 Task: Add Attachment from Google Drive to Card Card0000000399 in Board Board0000000100 in Workspace WS0000000034 in Trello. Add Cover Orange to Card Card0000000399 in Board Board0000000100 in Workspace WS0000000034 in Trello. Add "Add Label …" with "Title" Title0000000399 to Button Button0000000399 to Card Card0000000399 in Board Board0000000100 in Workspace WS0000000034 in Trello. Add Description DS0000000399 to Card Card0000000399 in Board Board0000000100 in Workspace WS0000000034 in Trello. Add Comment CM0000000399 to Card Card0000000399 in Board Board0000000100 in Workspace WS0000000034 in Trello
Action: Mouse moved to (494, 519)
Screenshot: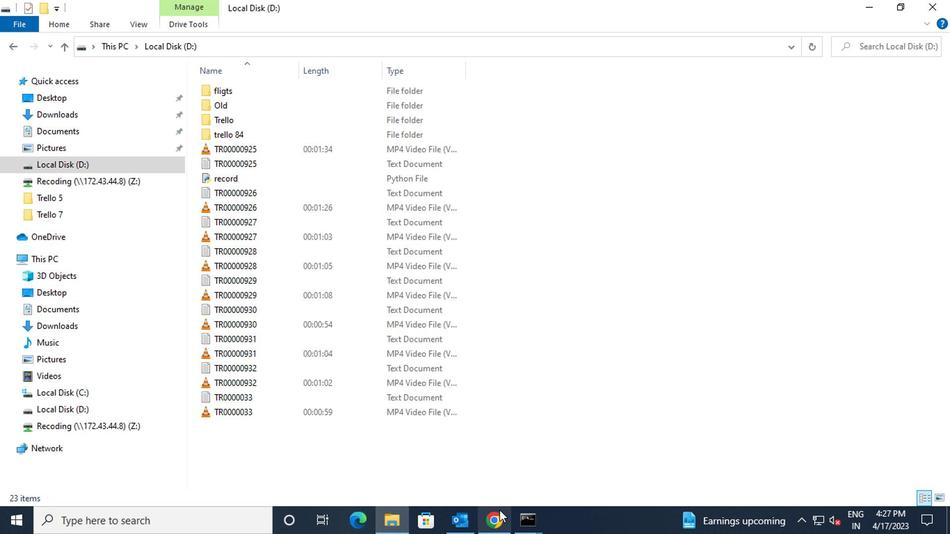 
Action: Mouse pressed left at (494, 519)
Screenshot: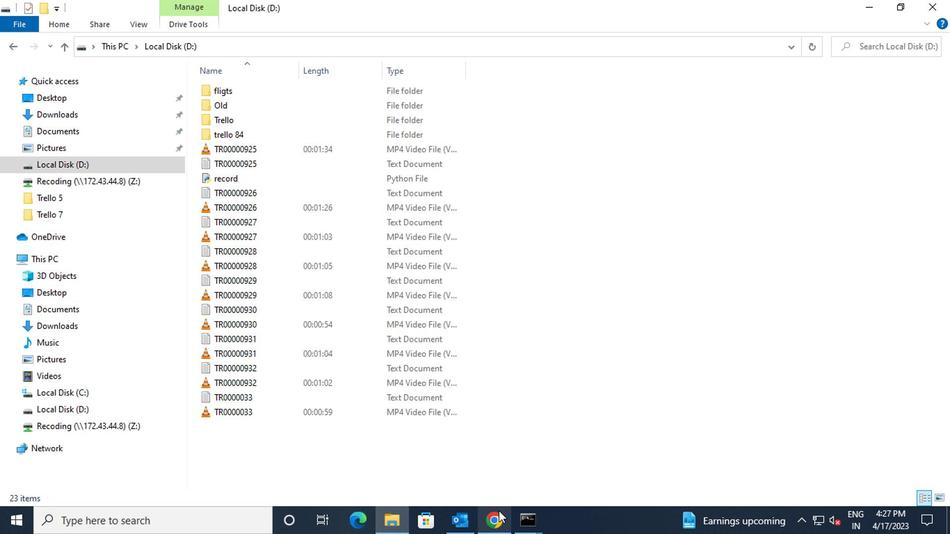 
Action: Mouse moved to (322, 386)
Screenshot: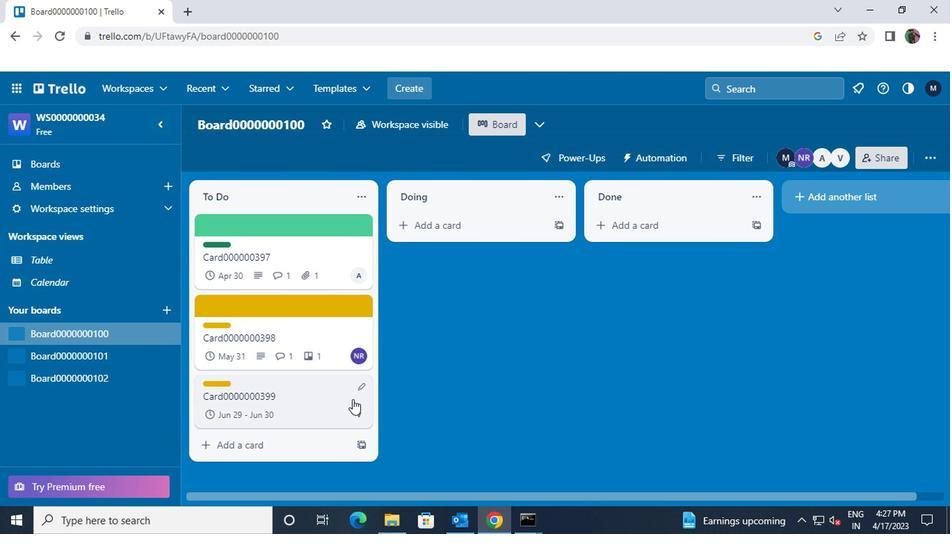 
Action: Mouse pressed left at (322, 386)
Screenshot: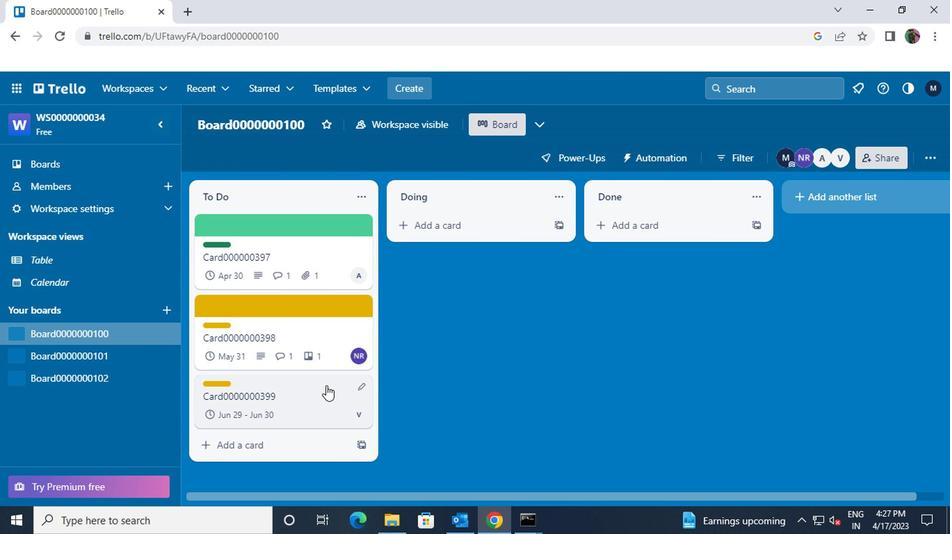 
Action: Mouse moved to (641, 304)
Screenshot: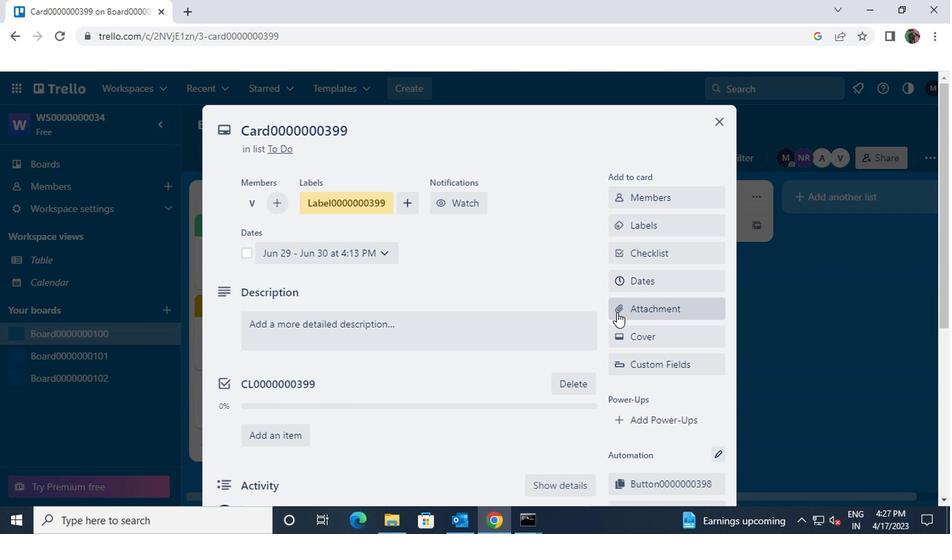 
Action: Mouse pressed left at (641, 304)
Screenshot: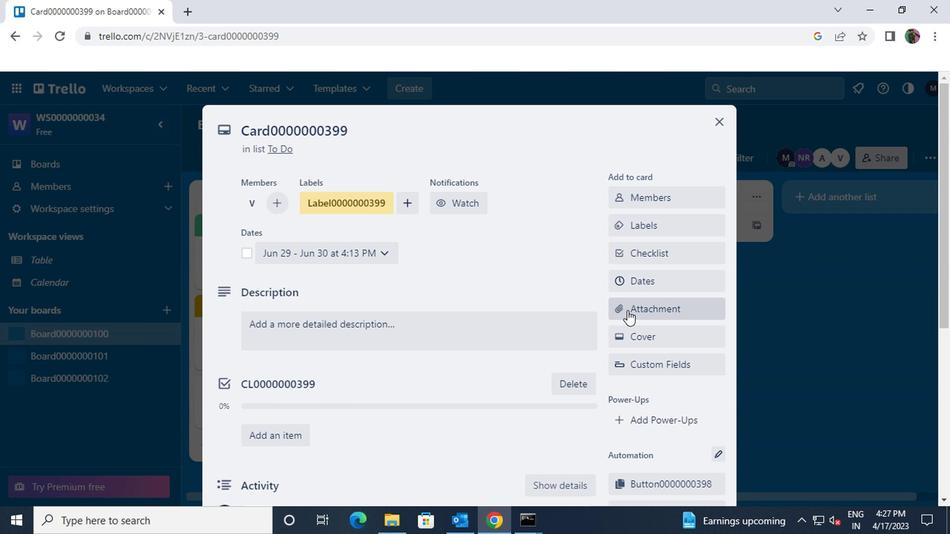 
Action: Mouse moved to (631, 192)
Screenshot: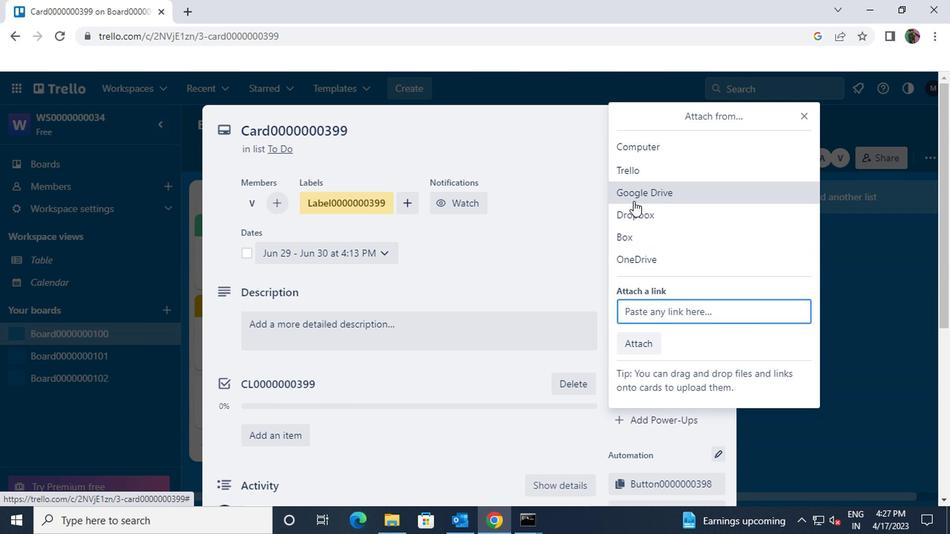 
Action: Mouse pressed left at (631, 192)
Screenshot: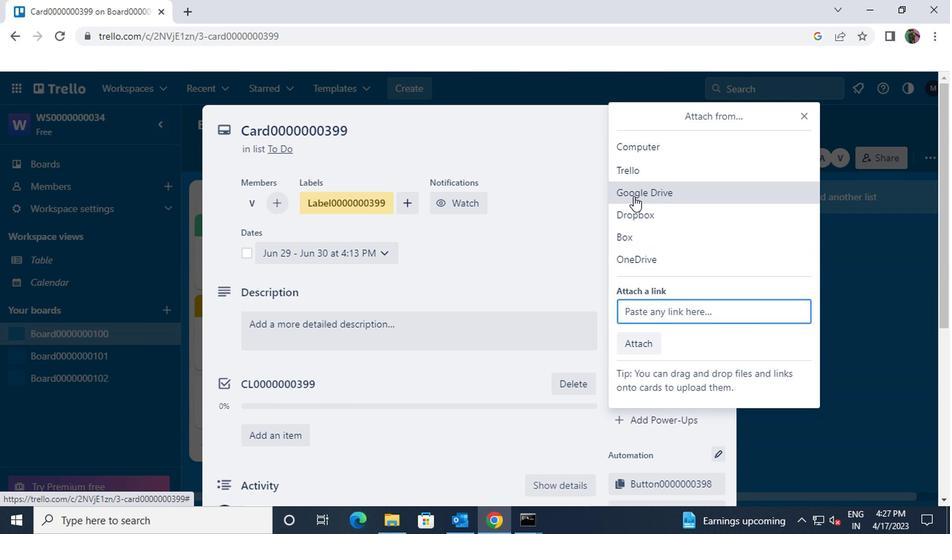 
Action: Mouse moved to (673, 397)
Screenshot: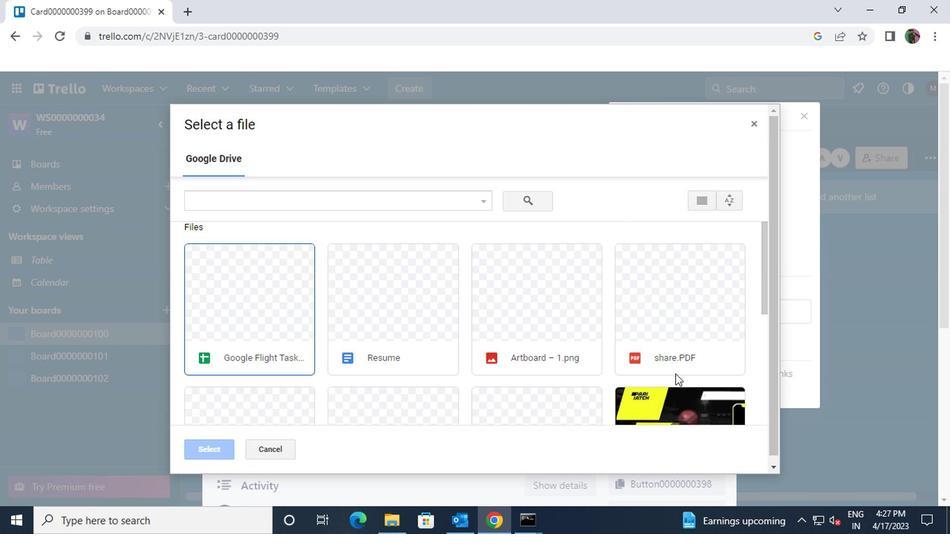 
Action: Mouse pressed left at (673, 397)
Screenshot: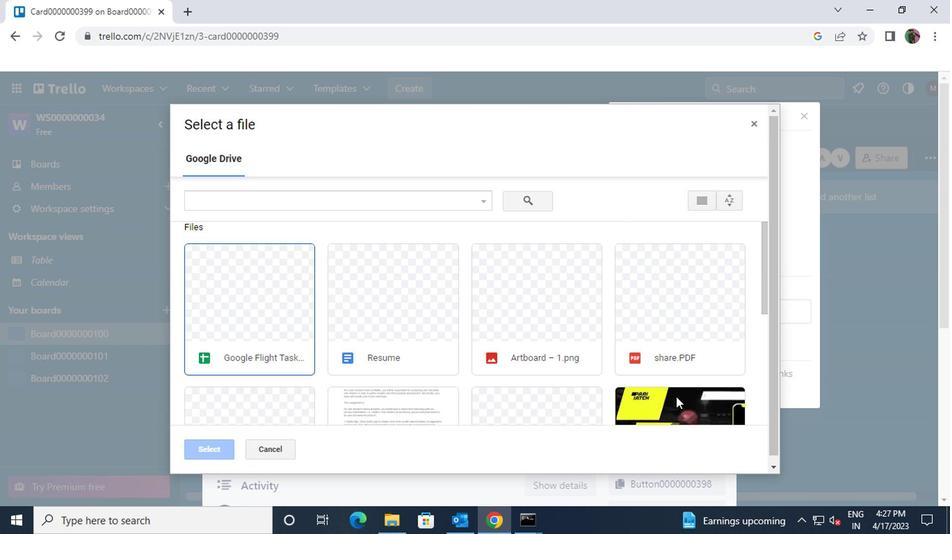 
Action: Mouse moved to (195, 454)
Screenshot: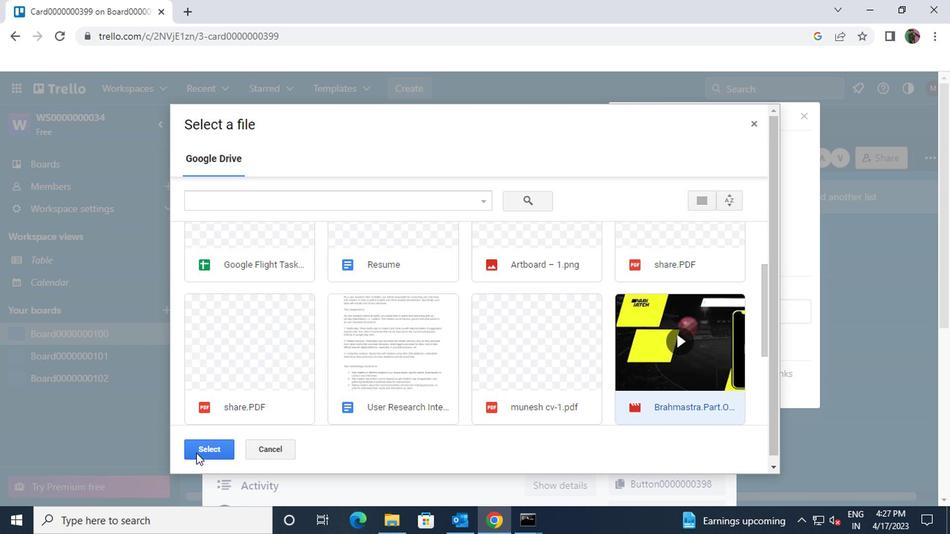 
Action: Mouse pressed left at (195, 454)
Screenshot: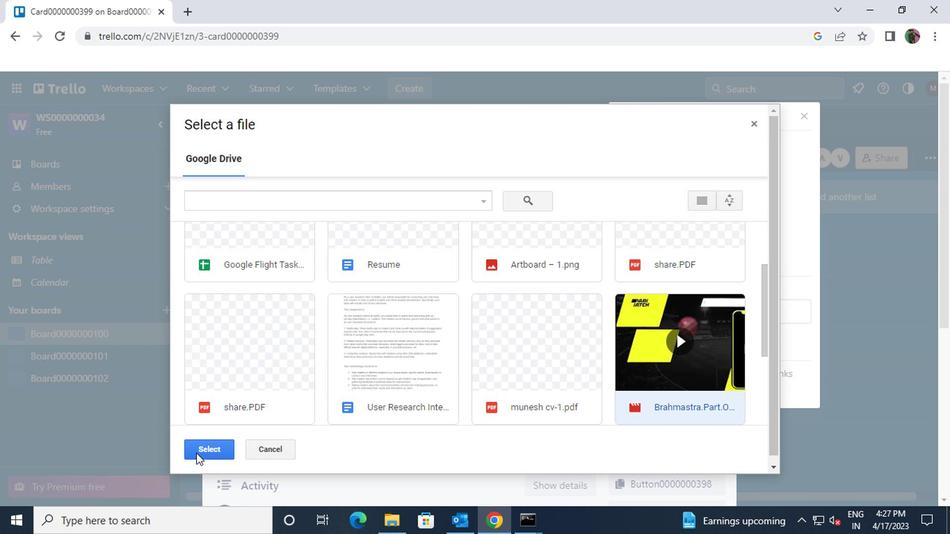 
Action: Mouse moved to (657, 338)
Screenshot: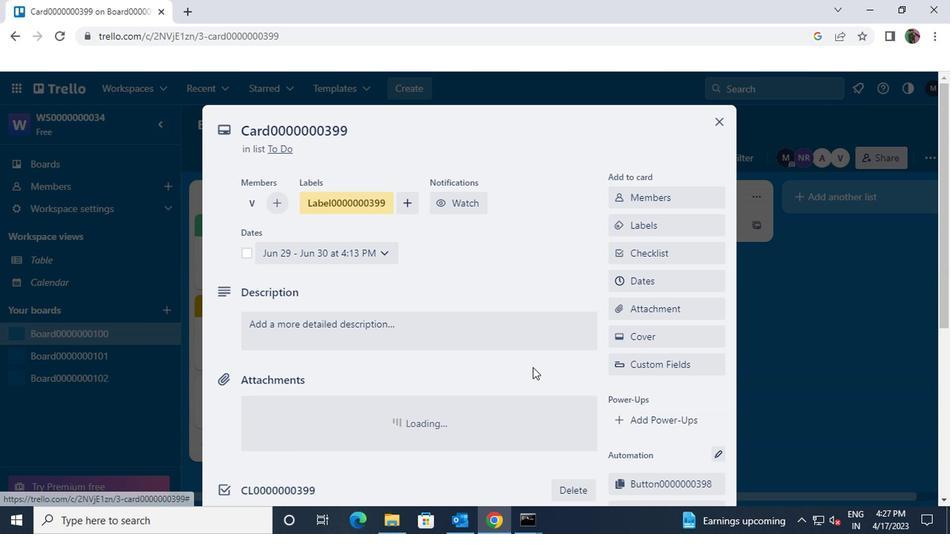 
Action: Mouse pressed left at (657, 338)
Screenshot: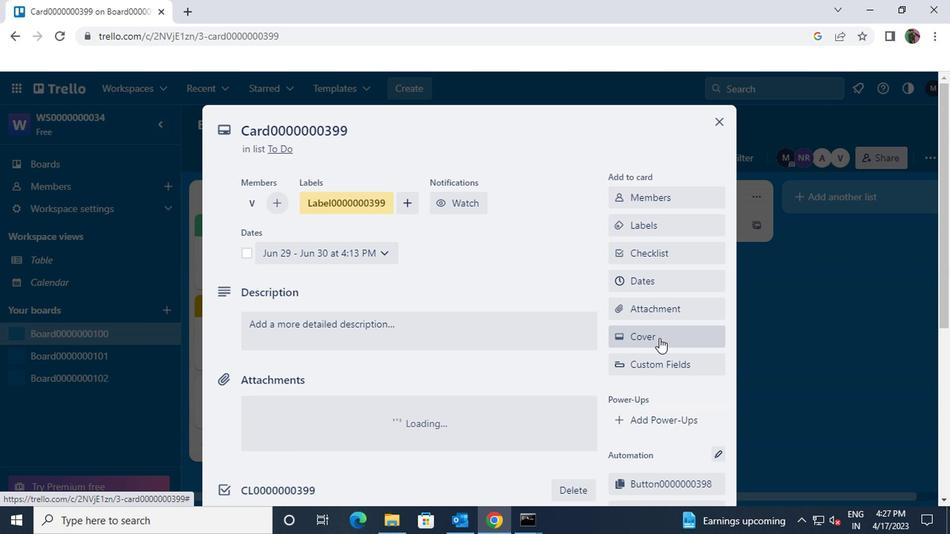 
Action: Mouse moved to (705, 238)
Screenshot: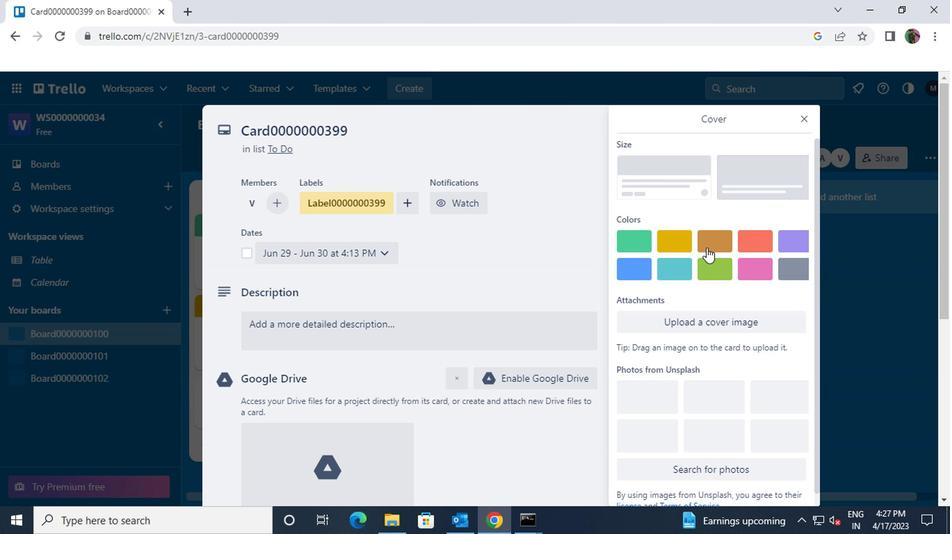
Action: Mouse pressed left at (705, 238)
Screenshot: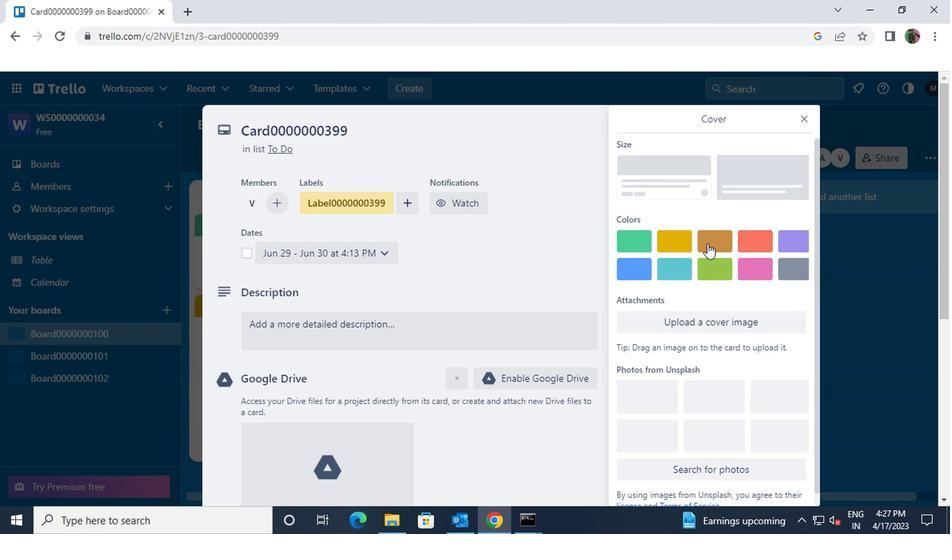 
Action: Mouse moved to (798, 117)
Screenshot: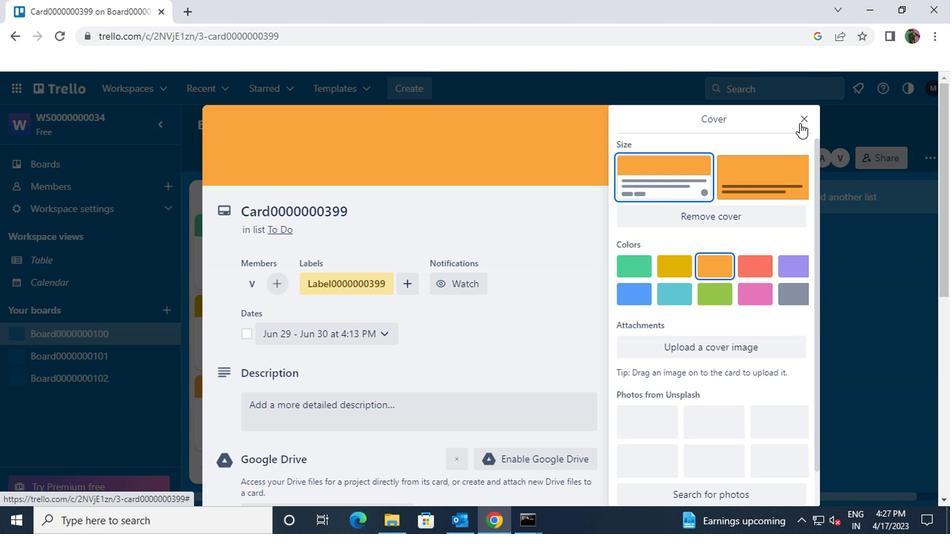 
Action: Mouse pressed left at (798, 117)
Screenshot: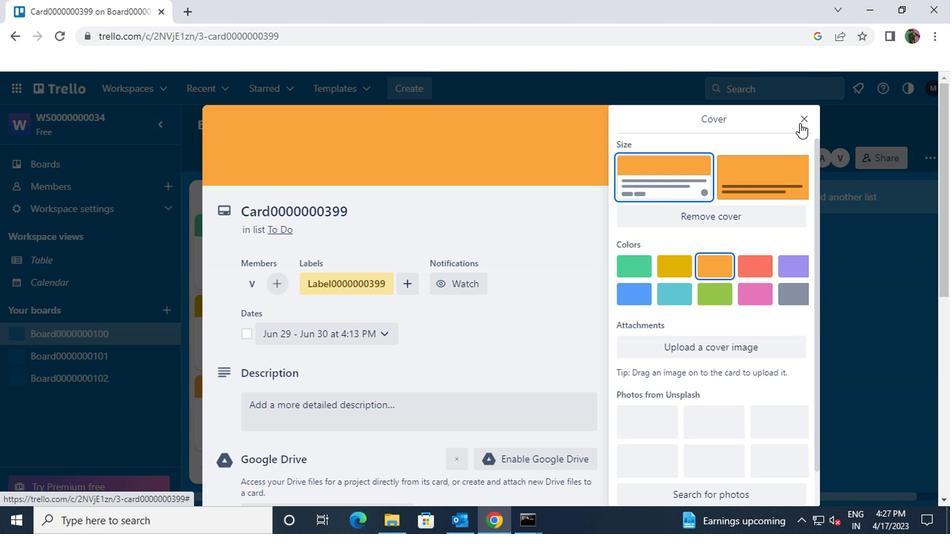 
Action: Mouse moved to (651, 361)
Screenshot: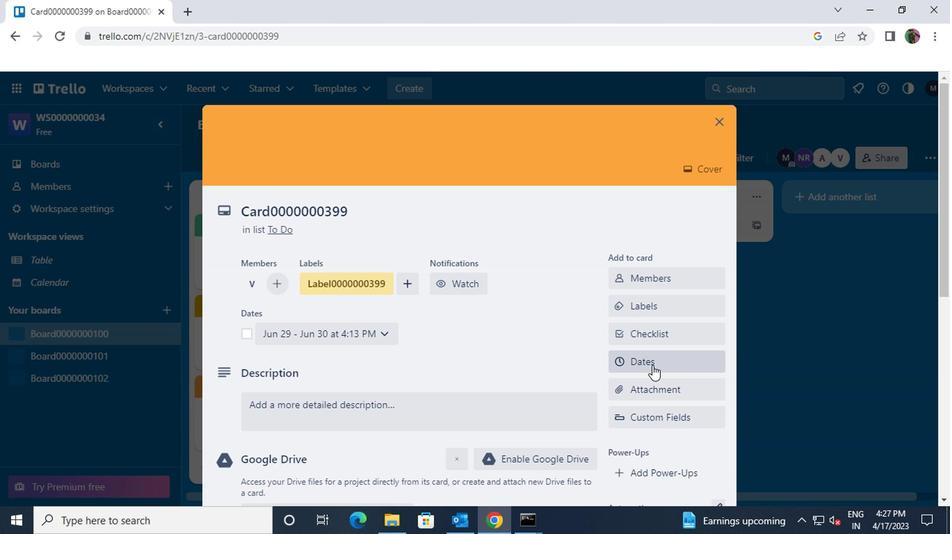 
Action: Mouse scrolled (651, 361) with delta (0, 0)
Screenshot: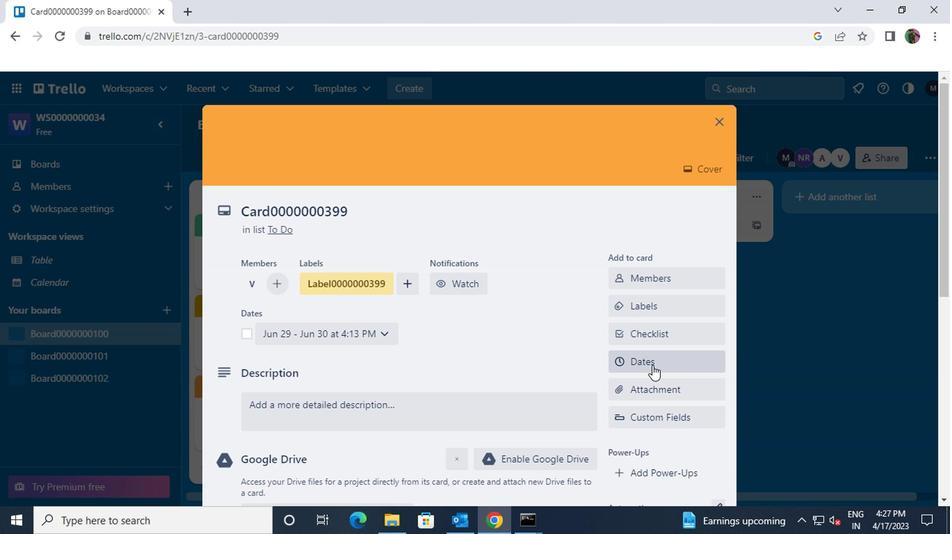 
Action: Mouse moved to (664, 239)
Screenshot: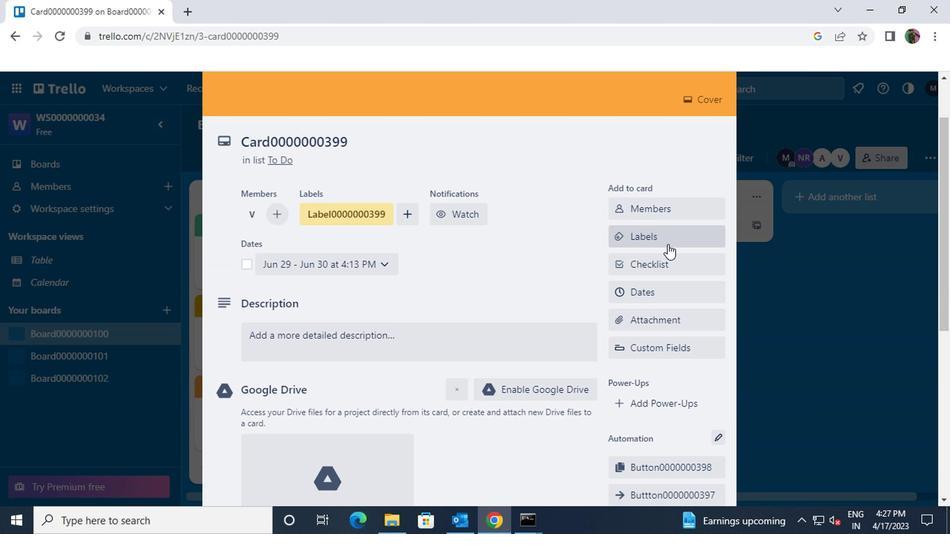 
Action: Mouse pressed left at (664, 239)
Screenshot: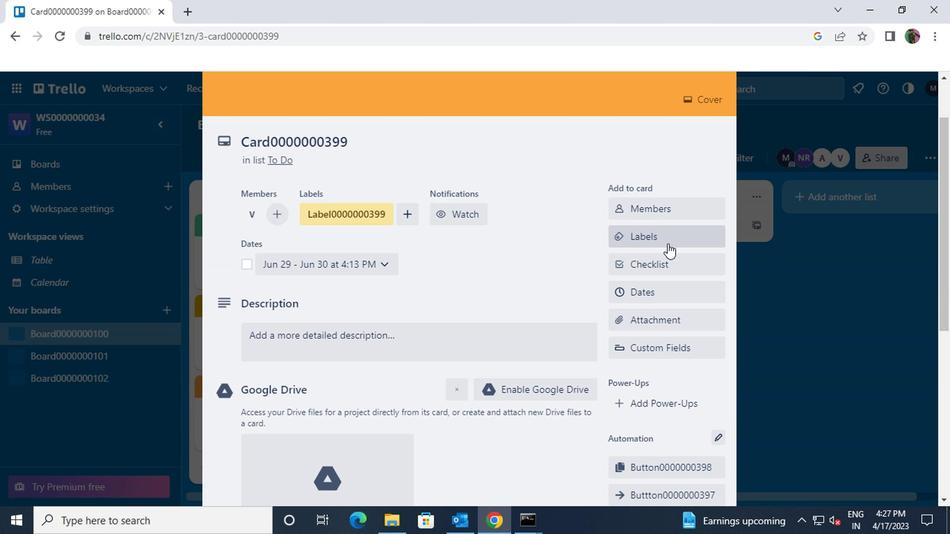 
Action: Mouse moved to (704, 434)
Screenshot: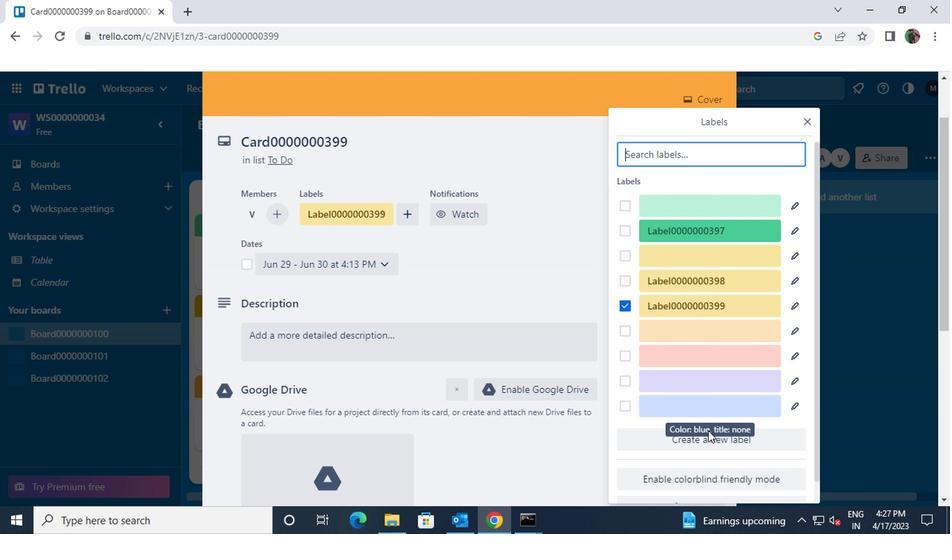 
Action: Mouse pressed left at (704, 434)
Screenshot: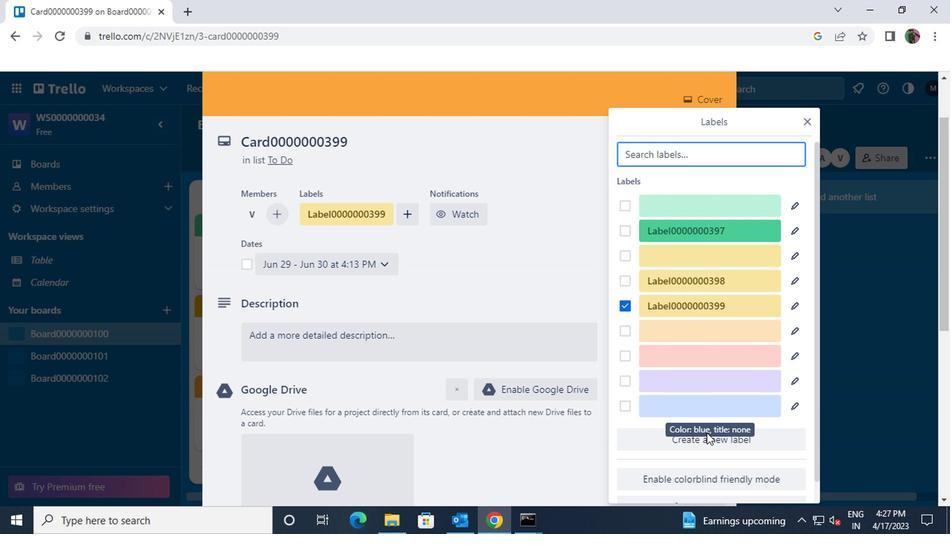 
Action: Mouse moved to (702, 443)
Screenshot: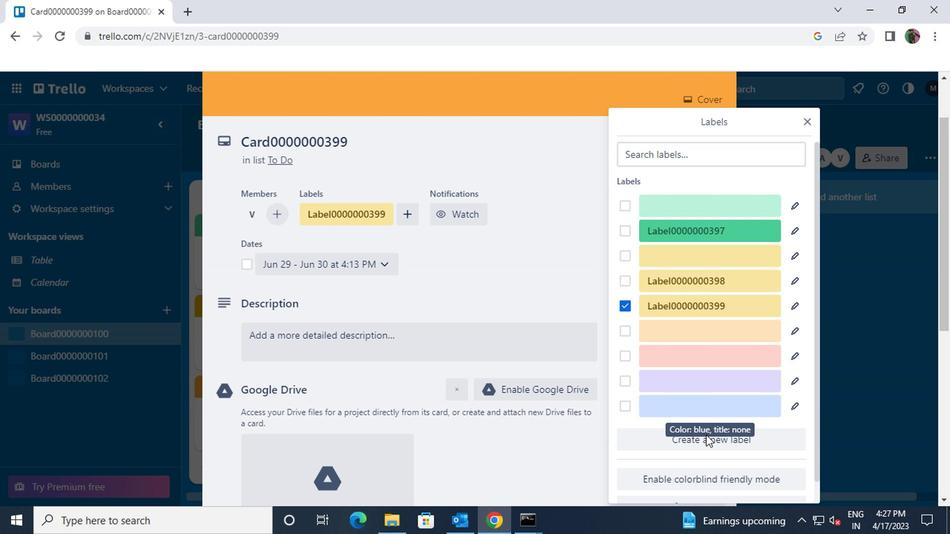 
Action: Mouse pressed left at (702, 443)
Screenshot: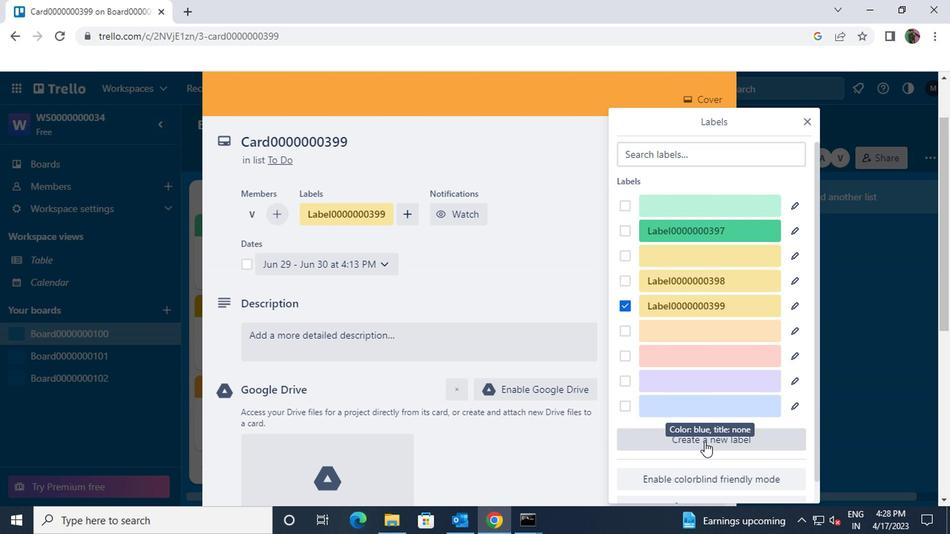 
Action: Mouse moved to (647, 253)
Screenshot: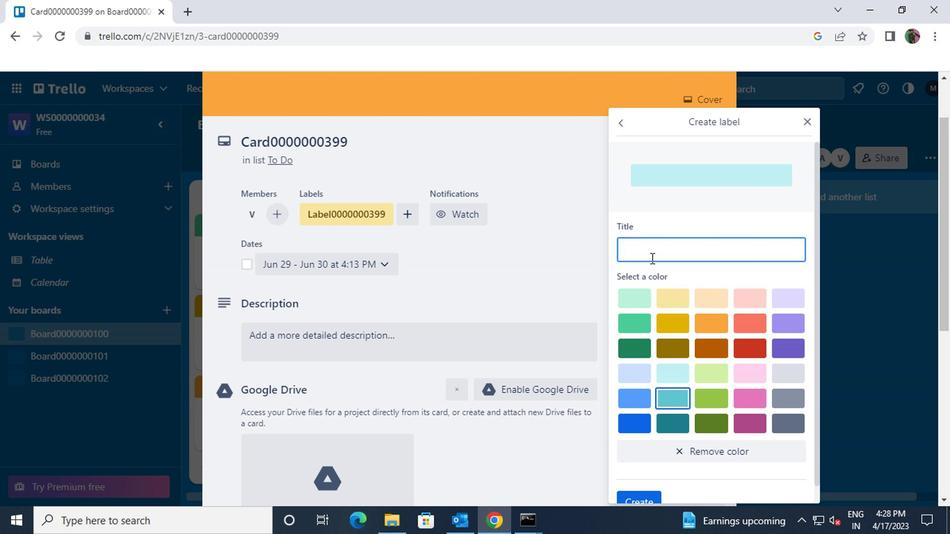 
Action: Mouse pressed left at (647, 253)
Screenshot: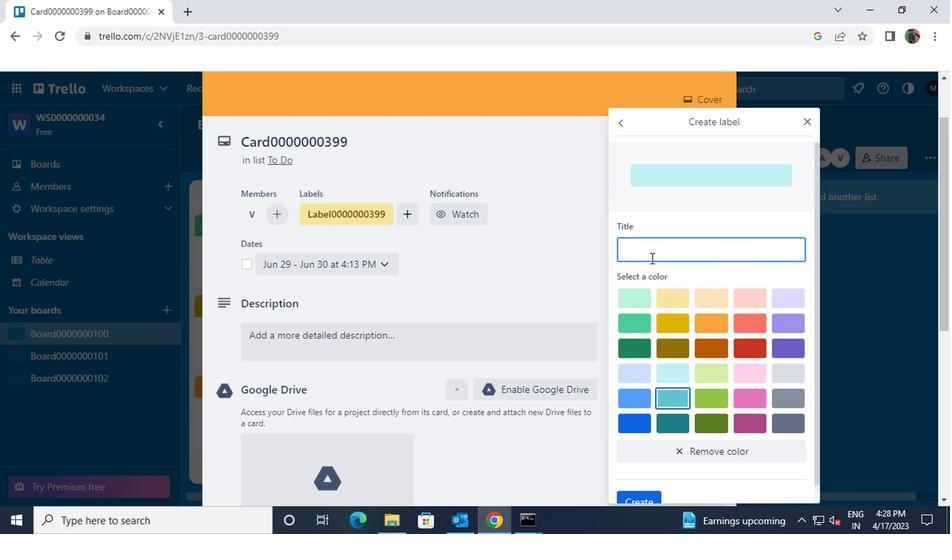 
Action: Key pressed <Key.shift>LABEL0000000399
Screenshot: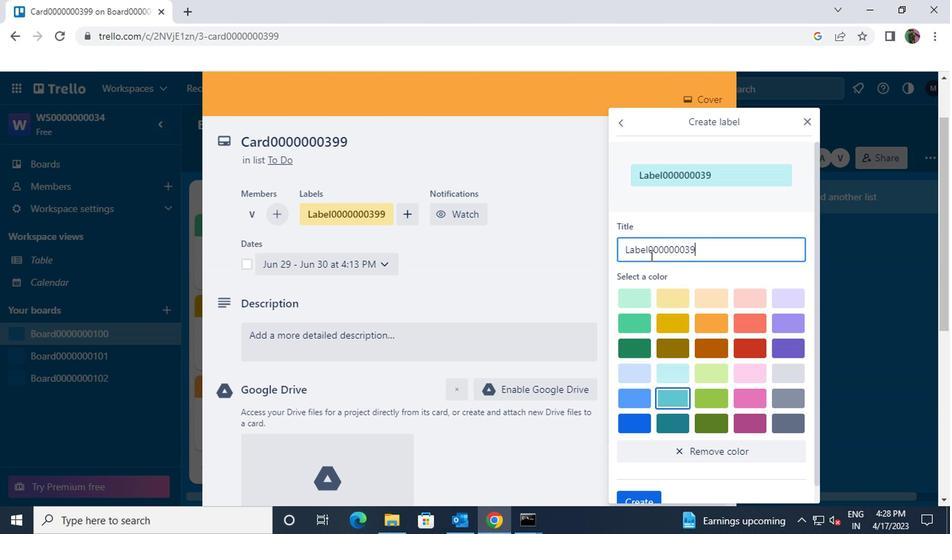 
Action: Mouse moved to (688, 289)
Screenshot: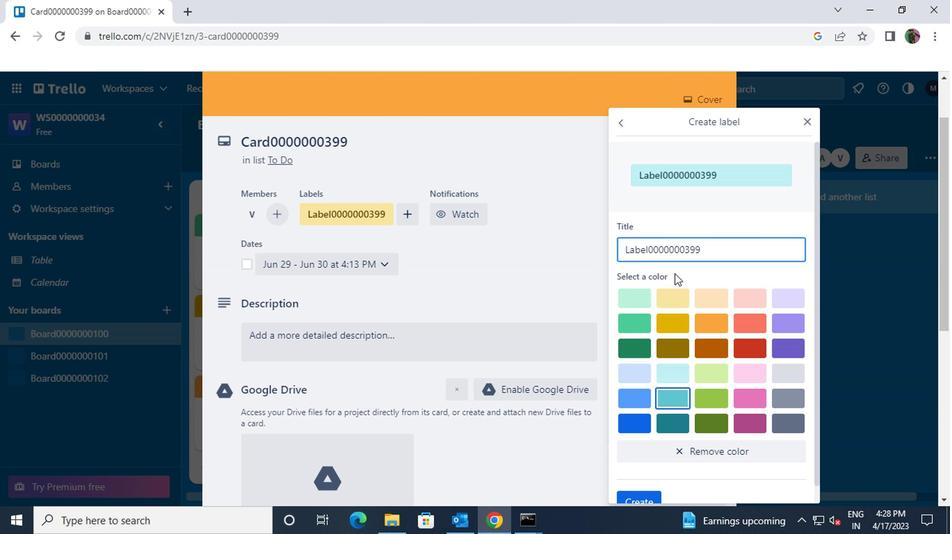 
Action: Mouse scrolled (688, 288) with delta (0, 0)
Screenshot: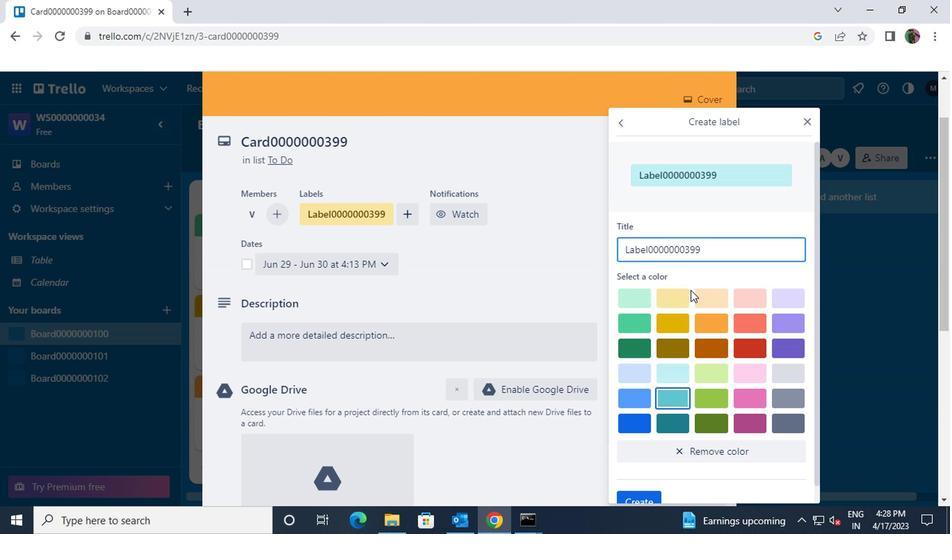
Action: Mouse scrolled (688, 288) with delta (0, 0)
Screenshot: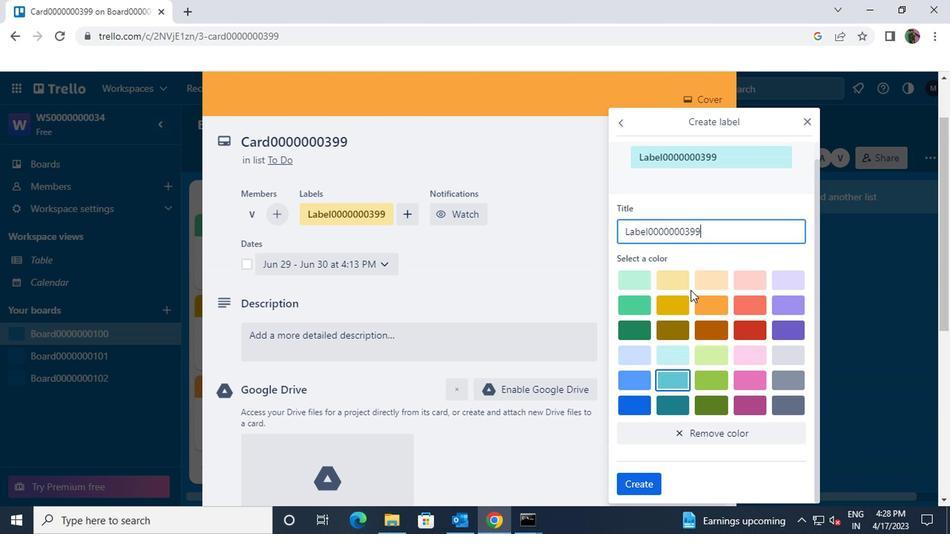 
Action: Mouse scrolled (688, 288) with delta (0, 0)
Screenshot: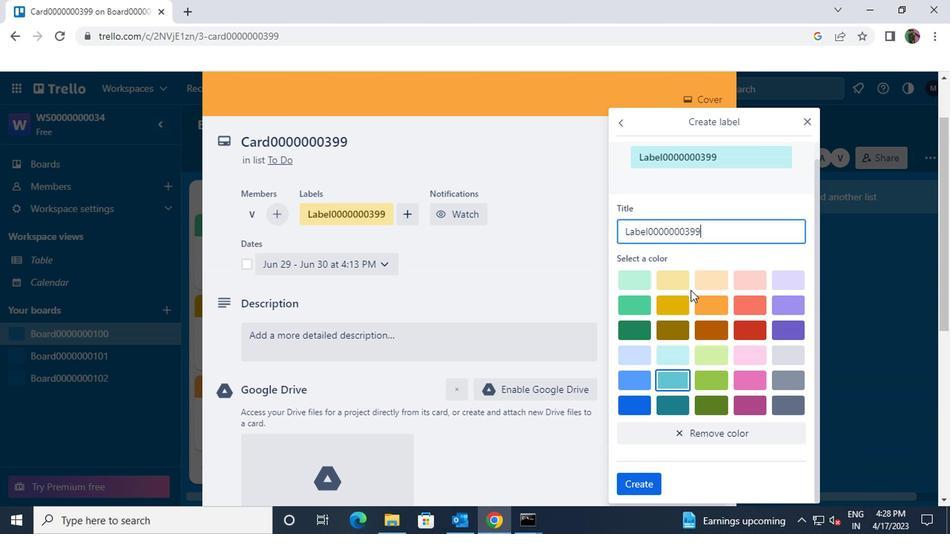 
Action: Mouse moved to (708, 431)
Screenshot: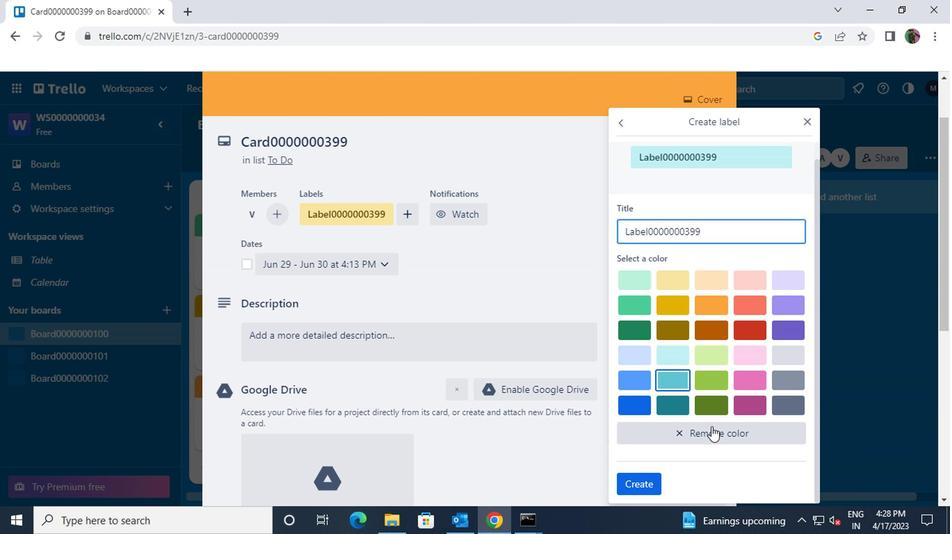 
Action: Mouse pressed left at (708, 431)
Screenshot: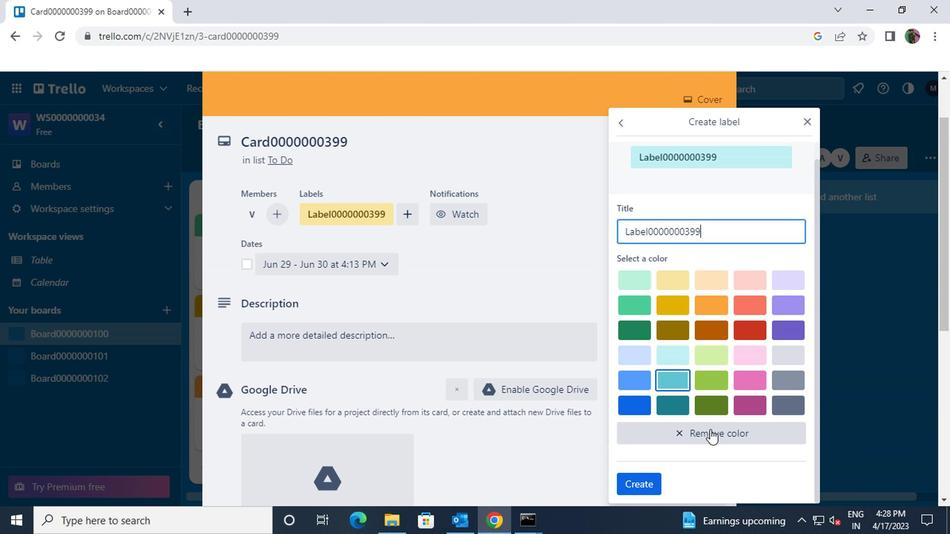 
Action: Mouse moved to (643, 487)
Screenshot: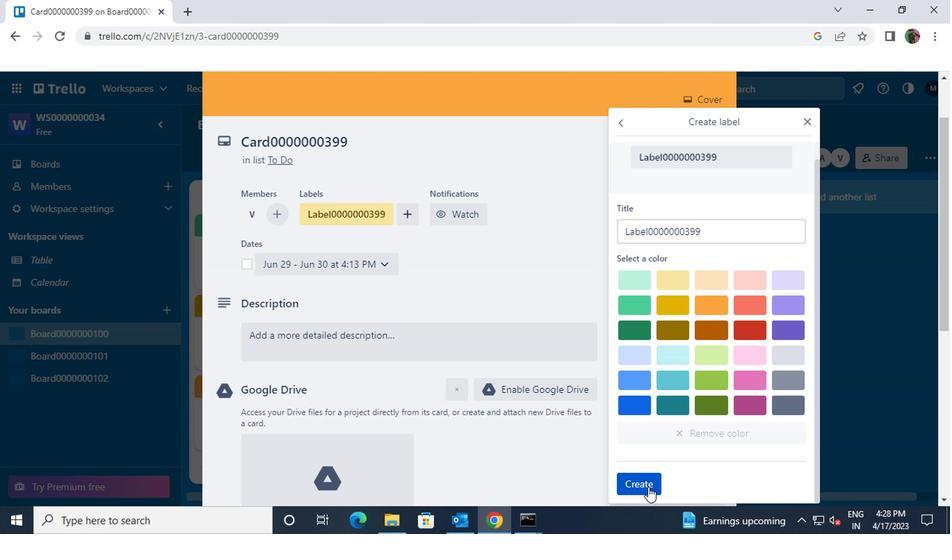 
Action: Mouse pressed left at (643, 487)
Screenshot: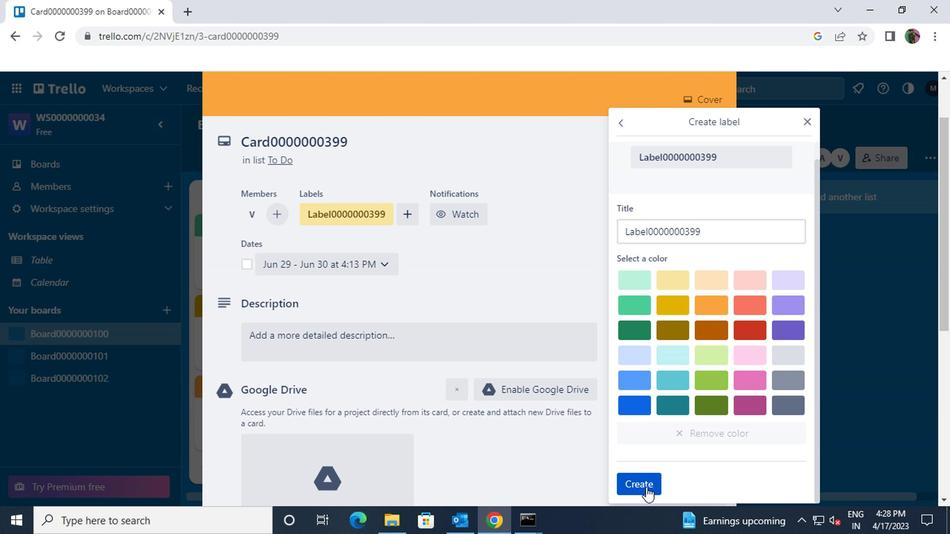 
Action: Mouse moved to (802, 121)
Screenshot: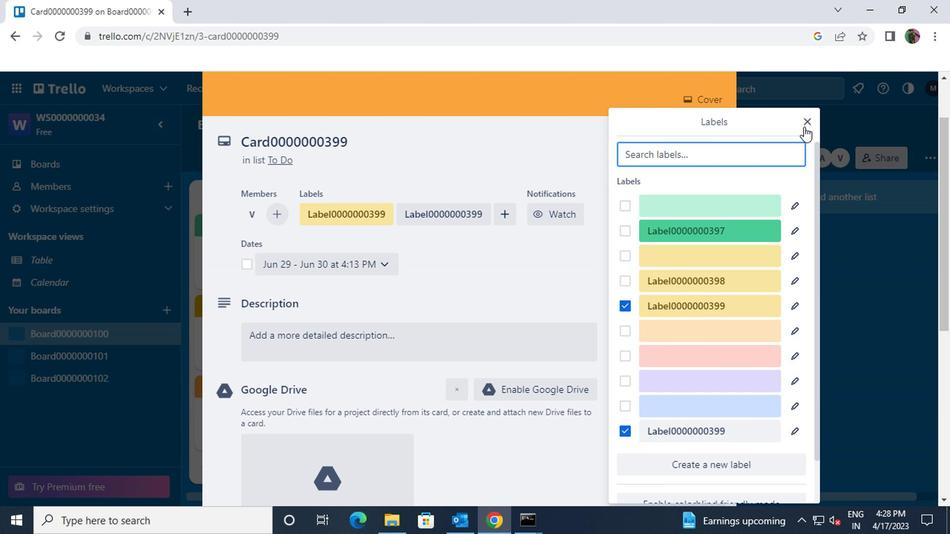 
Action: Mouse pressed left at (802, 121)
Screenshot: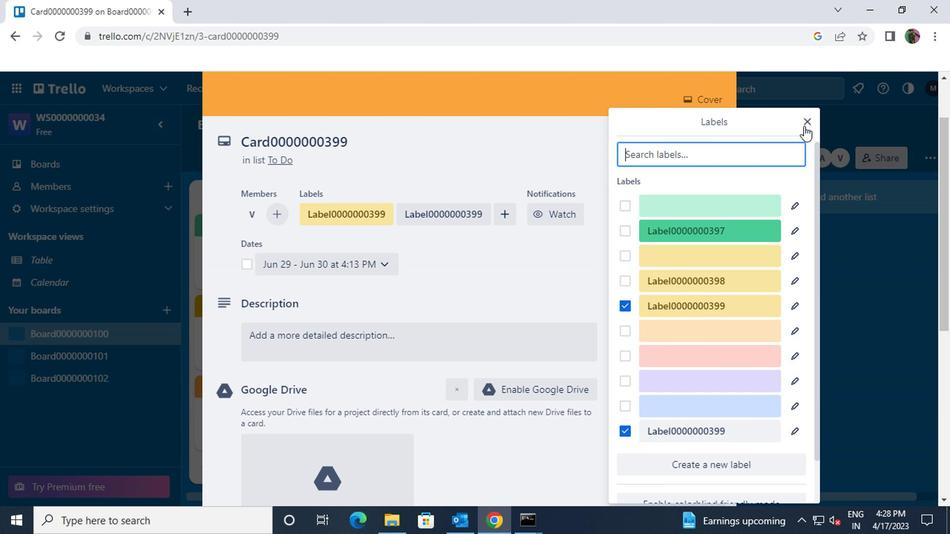 
Action: Mouse moved to (525, 335)
Screenshot: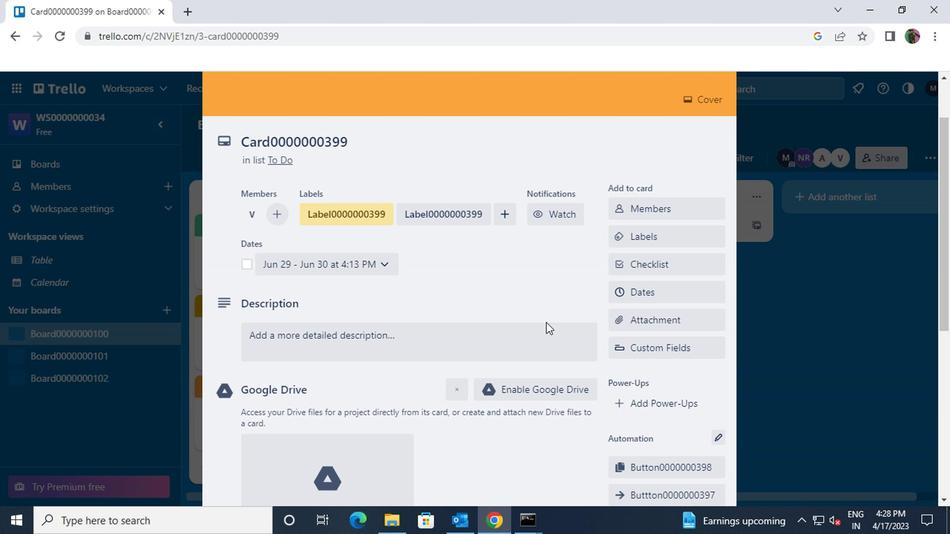 
Action: Mouse pressed left at (525, 335)
Screenshot: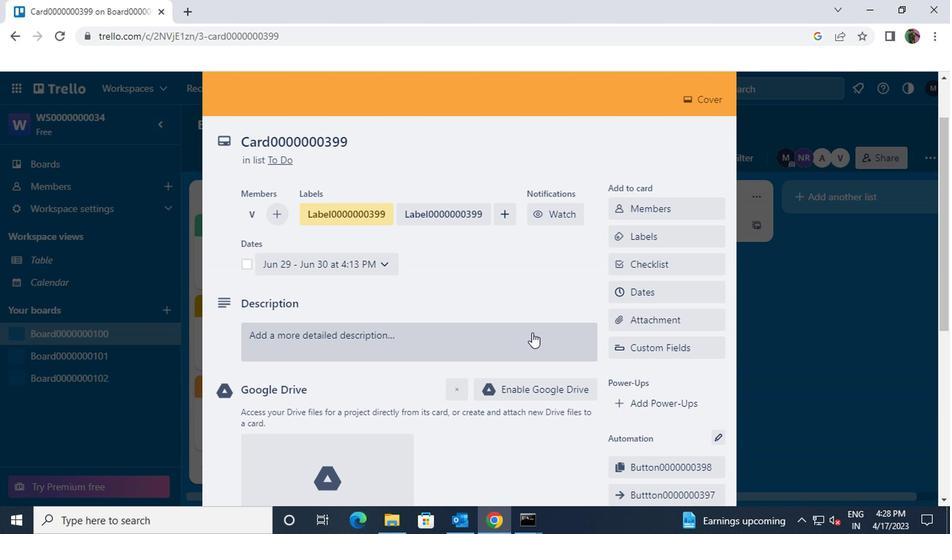 
Action: Key pressed <Key.shift>DS0000000399
Screenshot: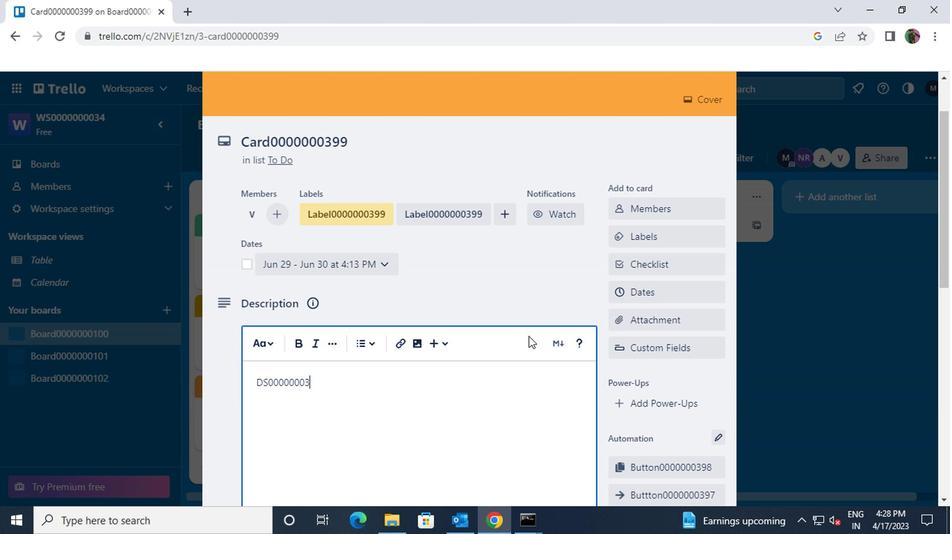 
Action: Mouse scrolled (525, 335) with delta (0, 0)
Screenshot: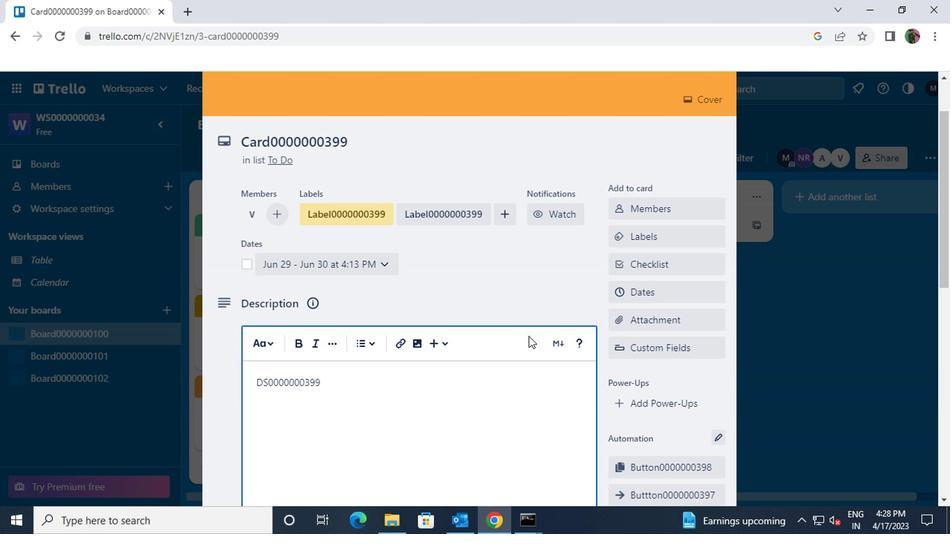 
Action: Mouse scrolled (525, 335) with delta (0, 0)
Screenshot: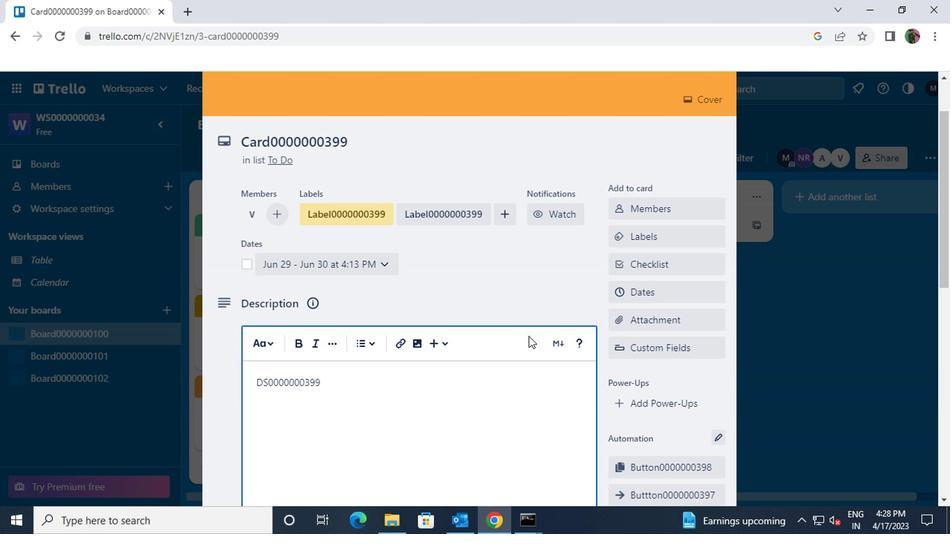 
Action: Mouse moved to (256, 396)
Screenshot: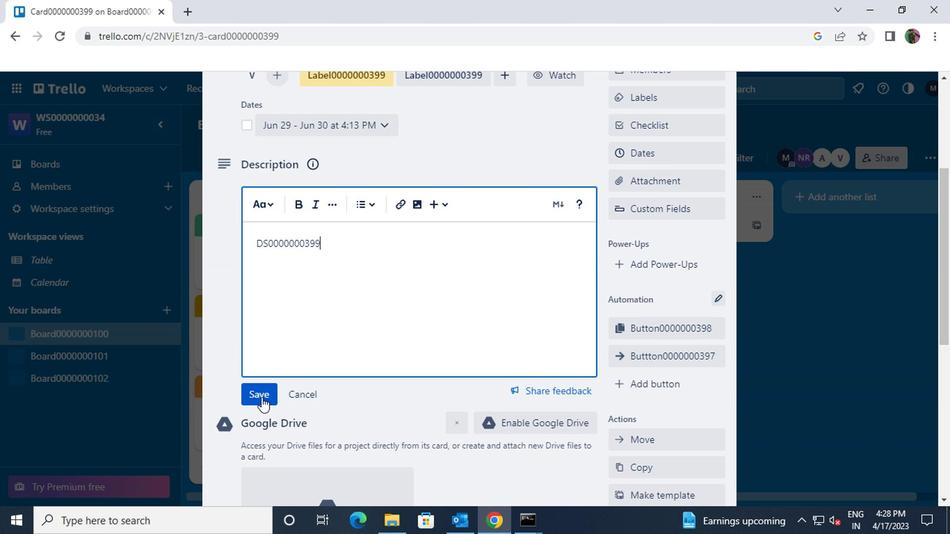 
Action: Mouse pressed left at (256, 396)
Screenshot: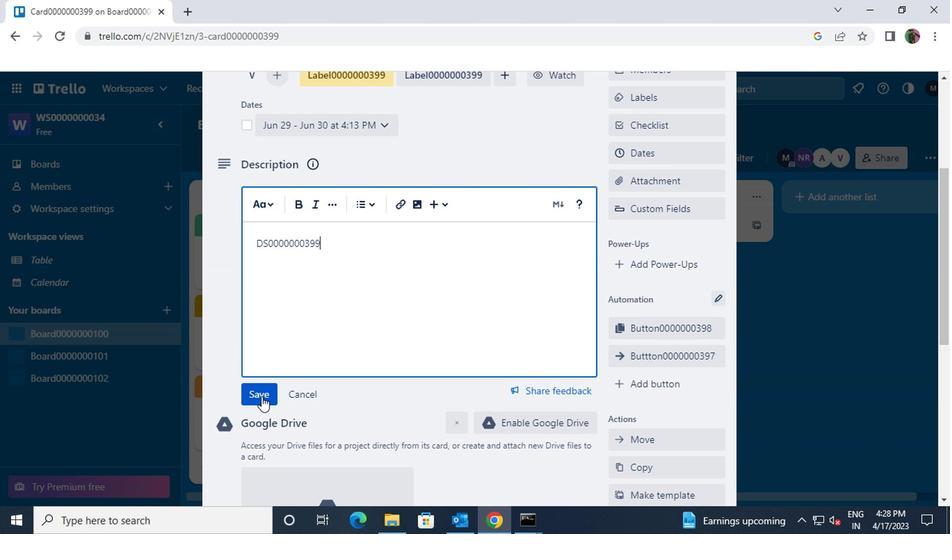 
Action: Mouse moved to (322, 390)
Screenshot: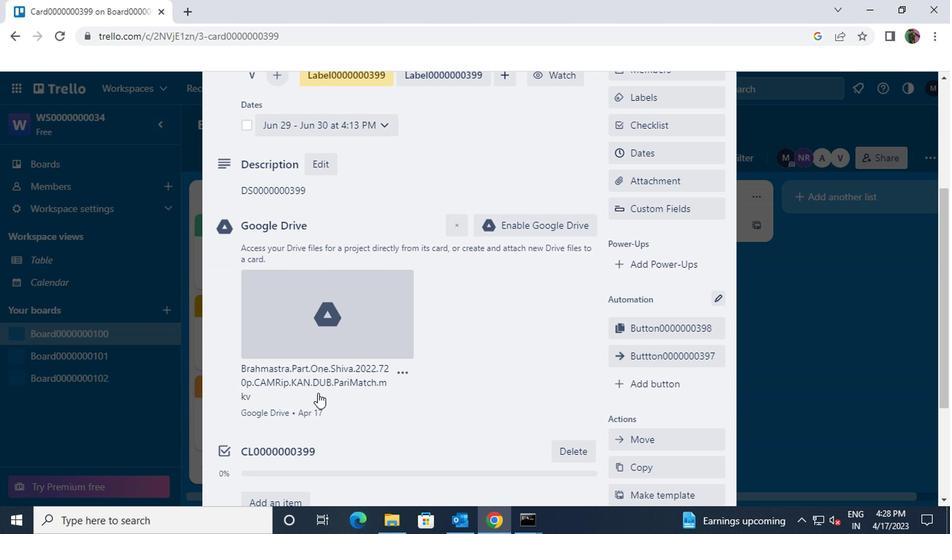
Action: Mouse scrolled (322, 389) with delta (0, 0)
Screenshot: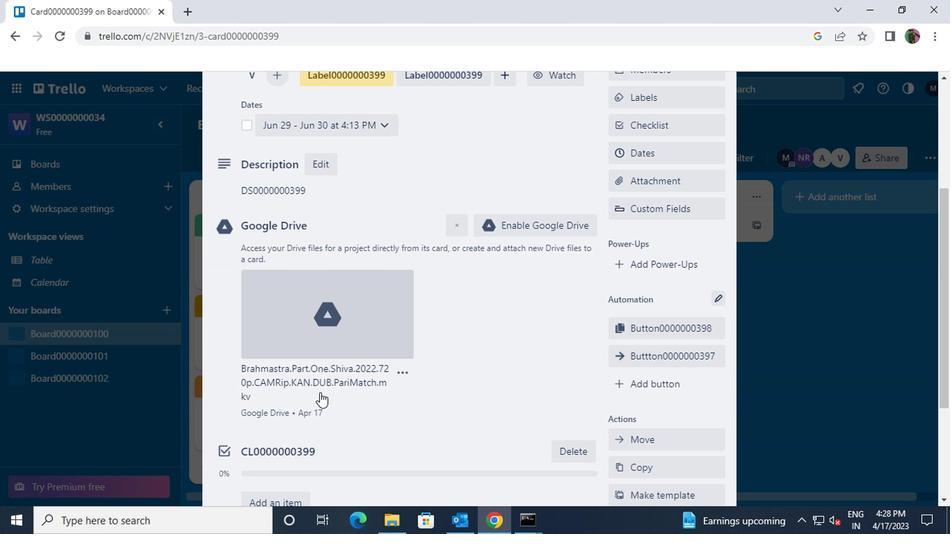 
Action: Mouse scrolled (322, 389) with delta (0, 0)
Screenshot: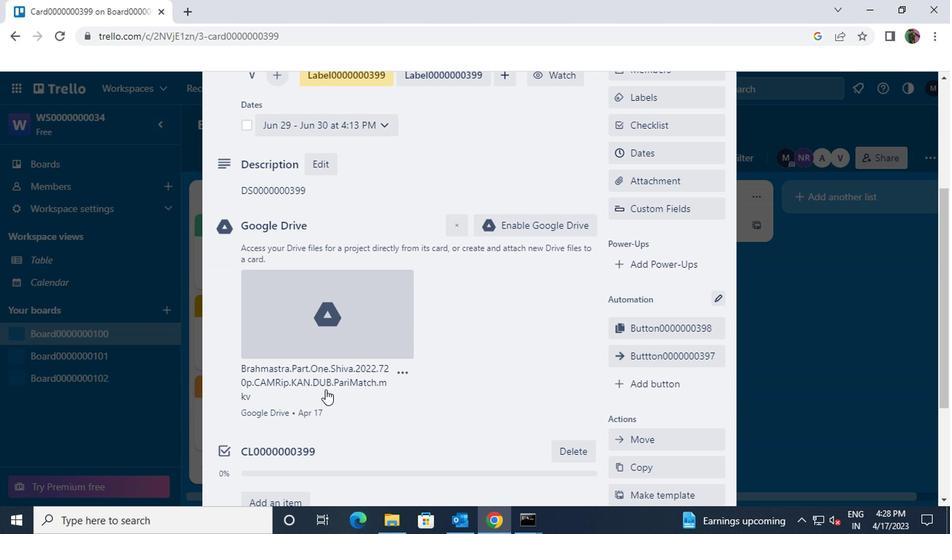 
Action: Mouse moved to (324, 389)
Screenshot: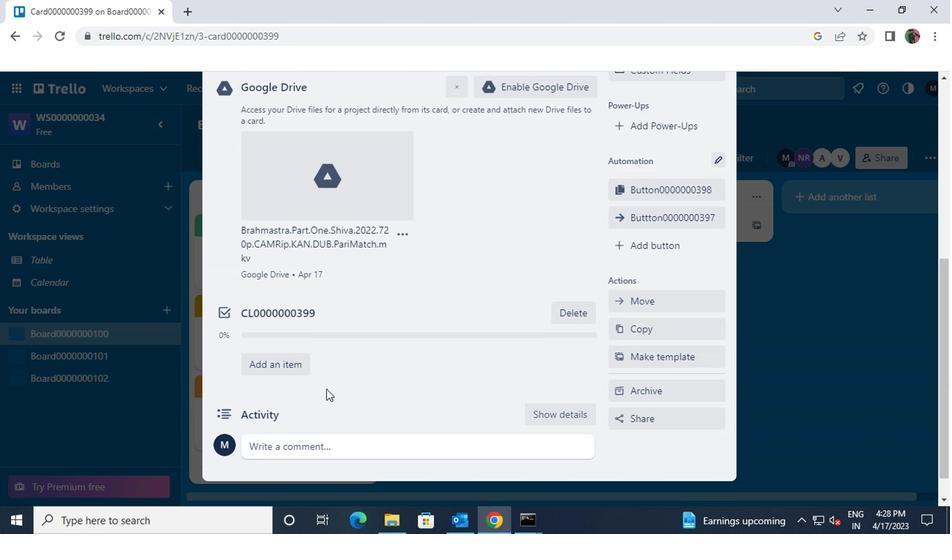 
Action: Mouse scrolled (324, 388) with delta (0, 0)
Screenshot: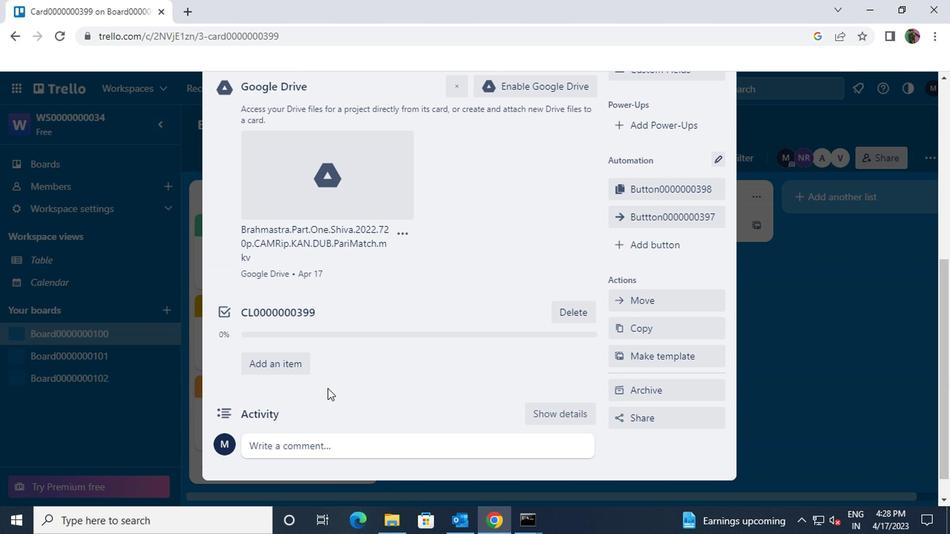 
Action: Mouse moved to (317, 410)
Screenshot: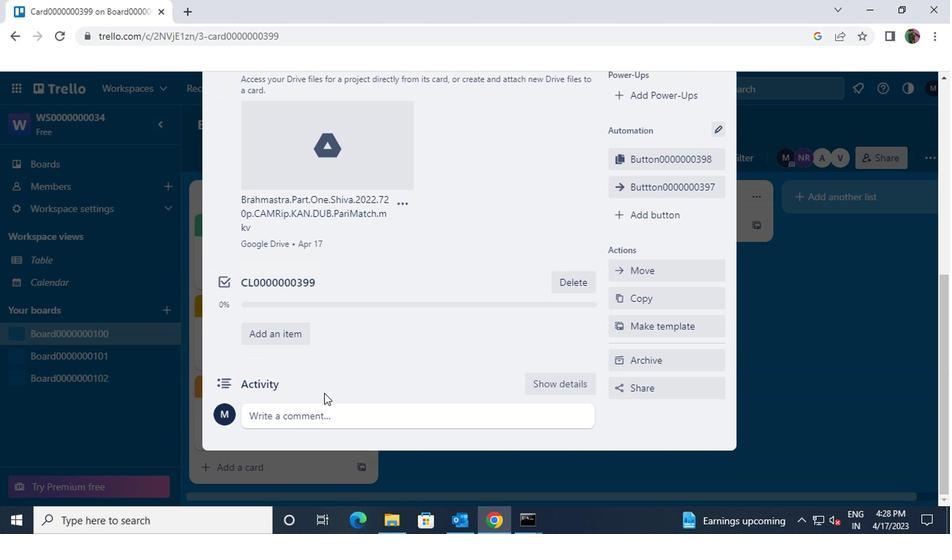 
Action: Mouse pressed left at (317, 410)
Screenshot: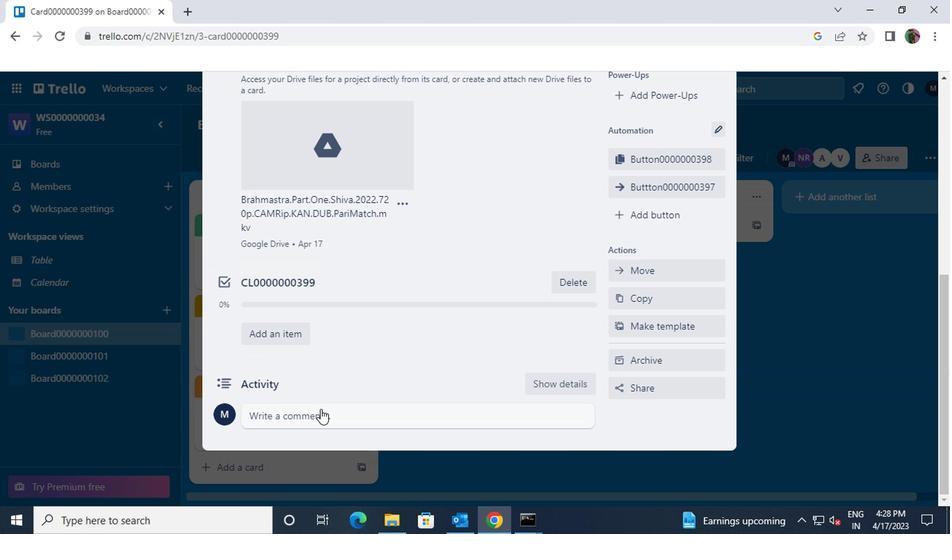 
Action: Key pressed <Key.shift>C<Key.shift>M0000000399
Screenshot: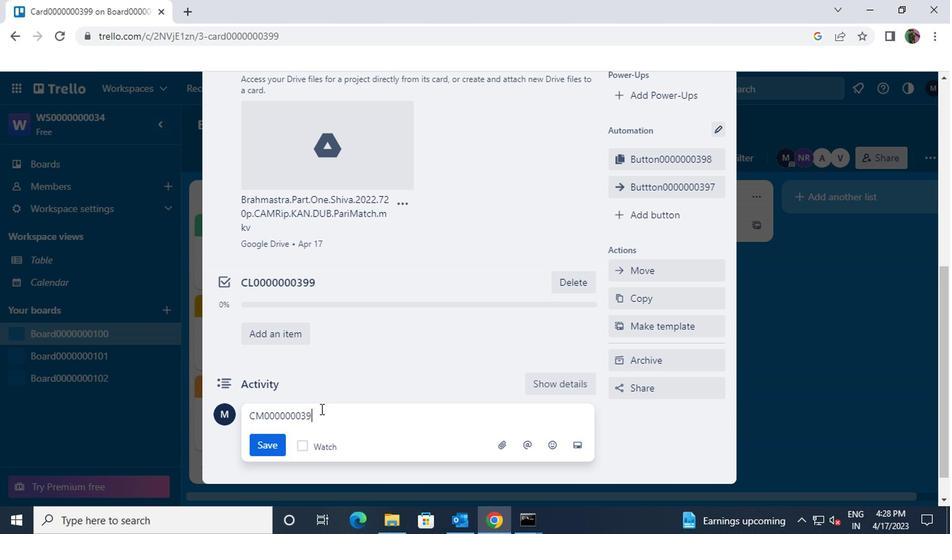 
Action: Mouse moved to (274, 445)
Screenshot: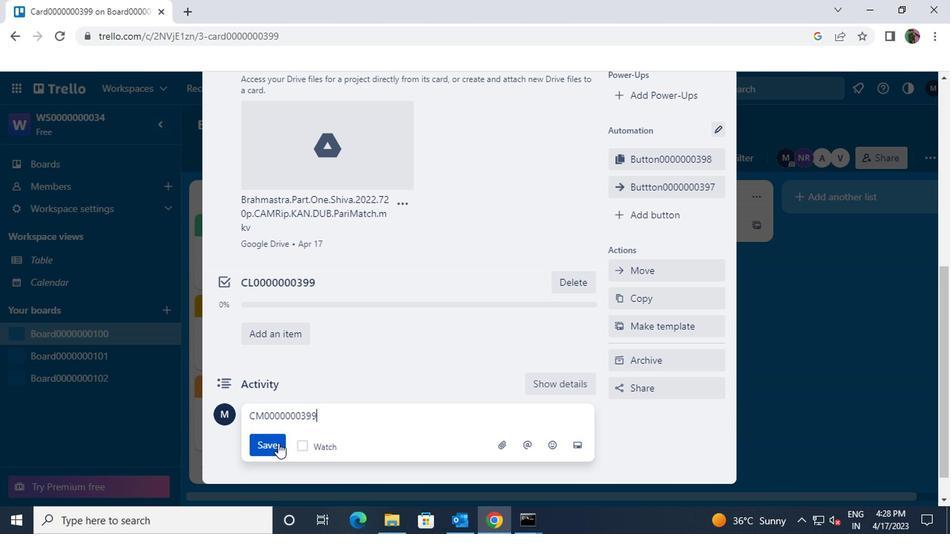
Action: Mouse pressed left at (274, 445)
Screenshot: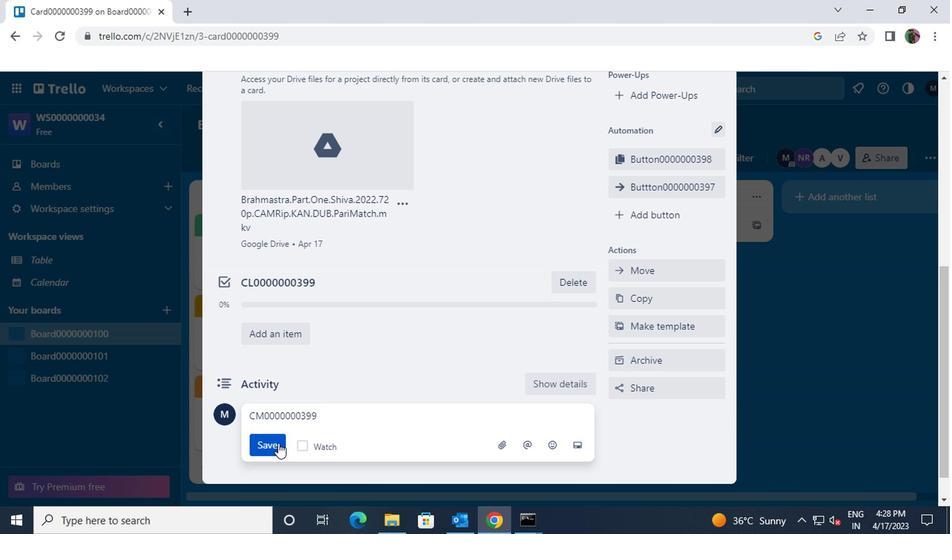
